 Task: Create a scrum project AvidTech. Add to scrum project AvidTech a team member softage.3@softage.net and assign as Project Lead. Add to scrum project AvidTech a team member softage.4@softage.net
Action: Mouse moved to (177, 44)
Screenshot: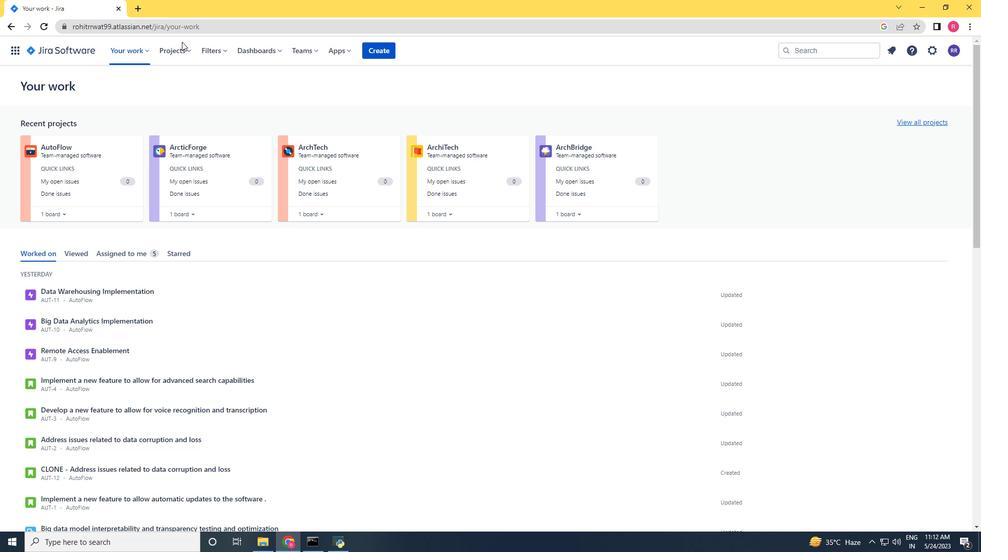 
Action: Mouse pressed left at (177, 44)
Screenshot: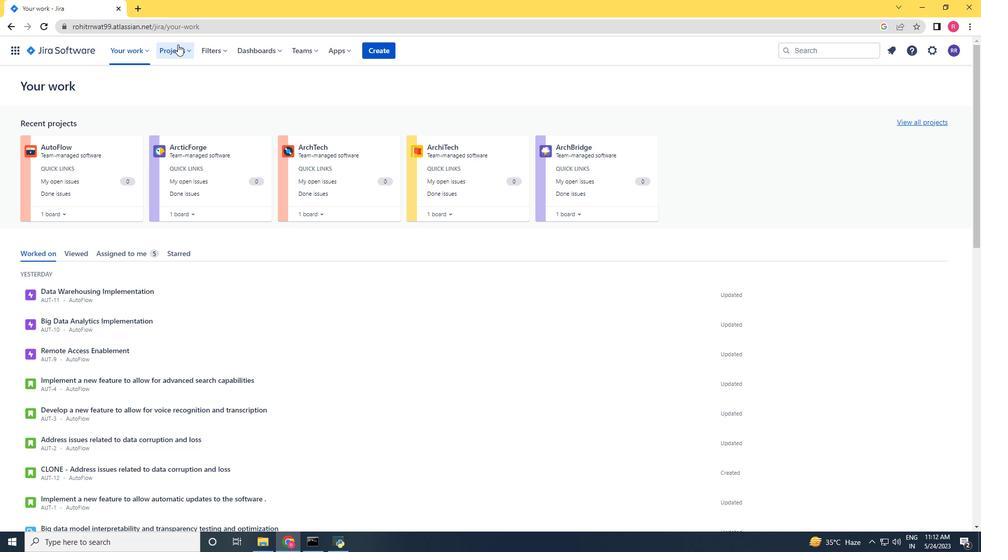 
Action: Mouse moved to (193, 260)
Screenshot: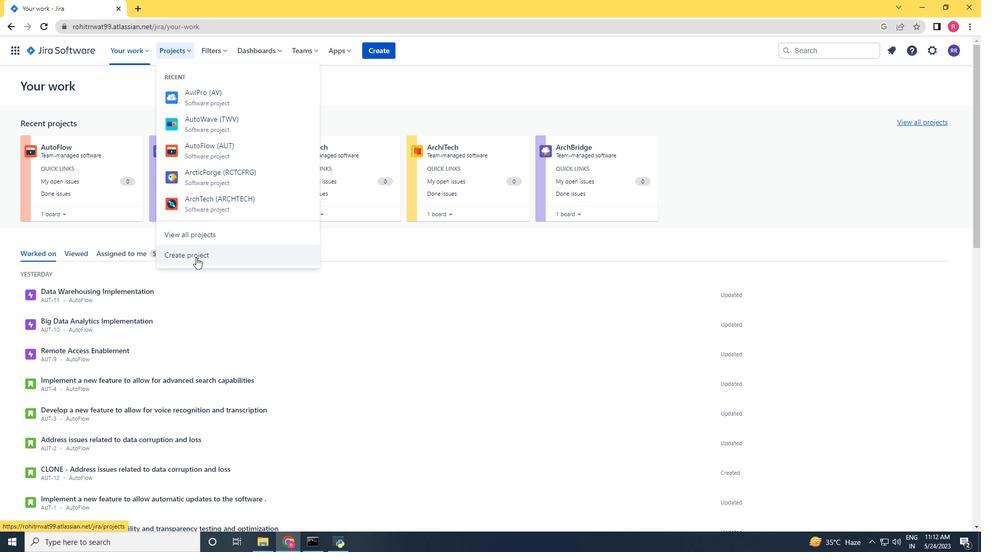 
Action: Mouse pressed left at (193, 260)
Screenshot: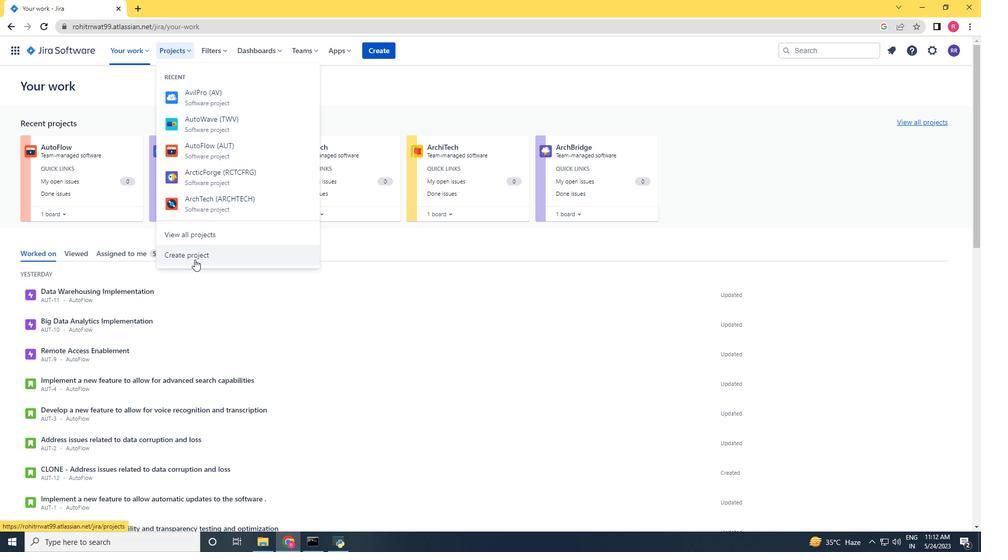 
Action: Mouse moved to (451, 260)
Screenshot: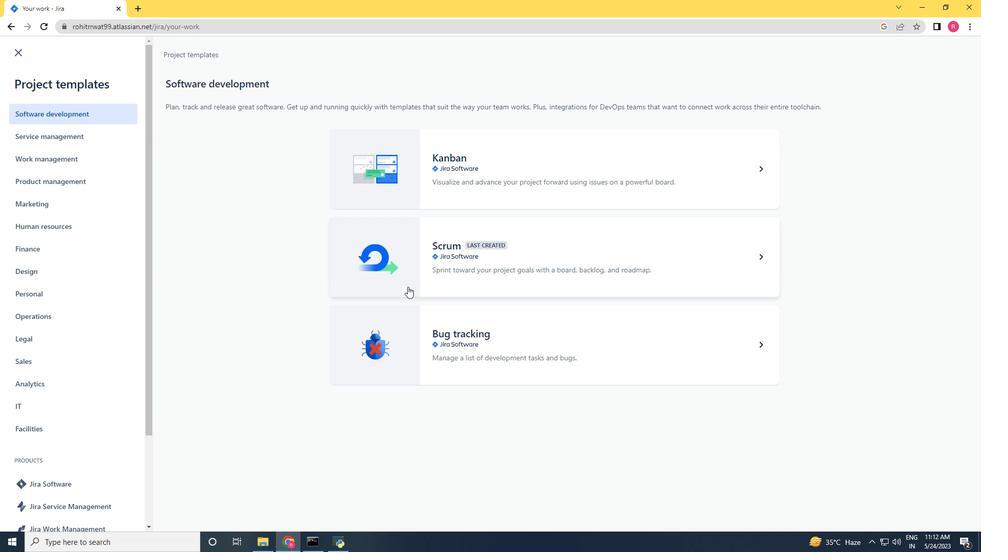 
Action: Mouse pressed left at (451, 260)
Screenshot: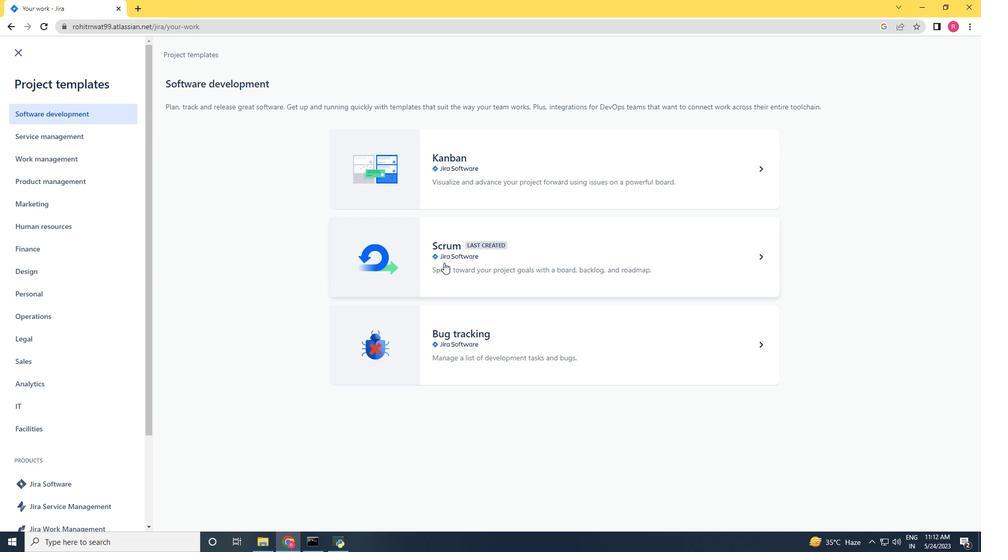
Action: Mouse moved to (492, 296)
Screenshot: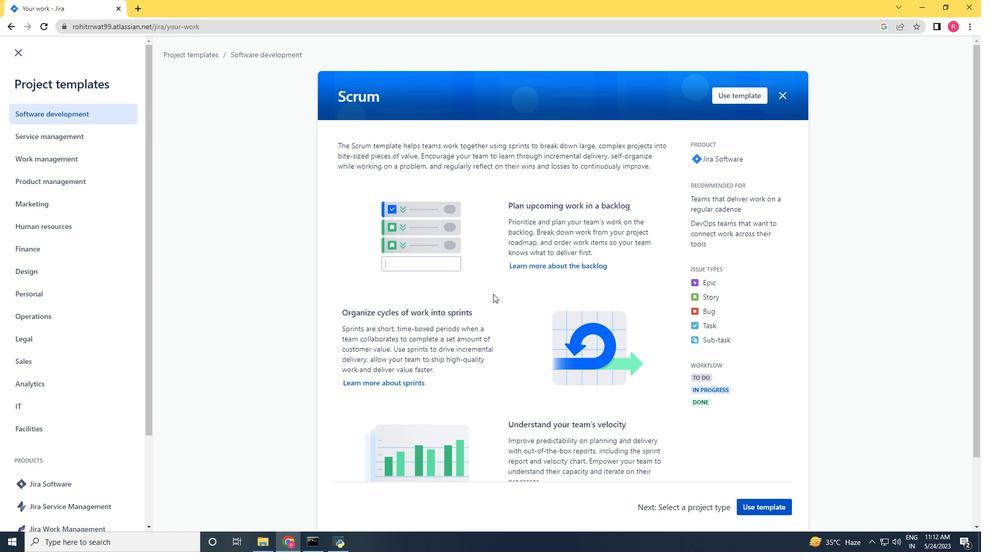 
Action: Mouse scrolled (492, 296) with delta (0, 0)
Screenshot: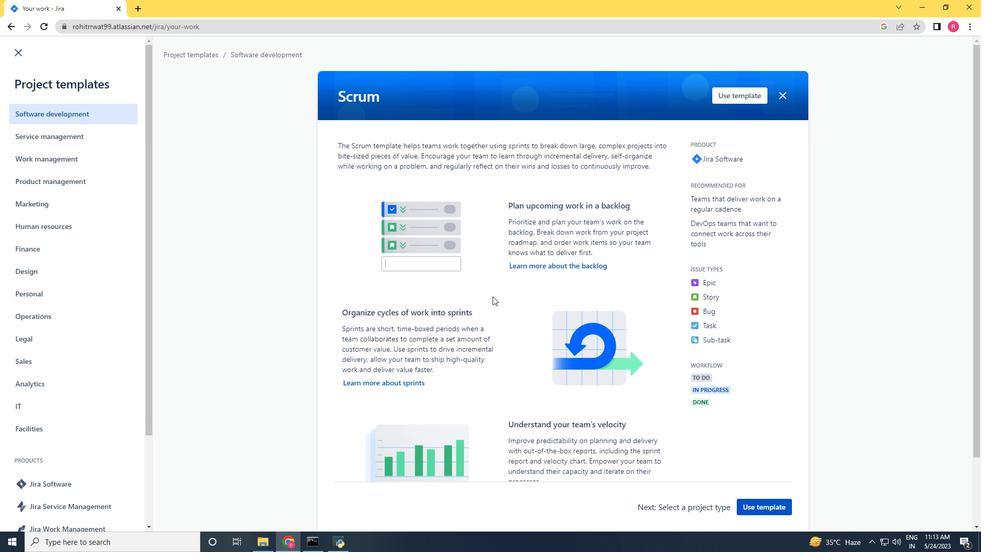 
Action: Mouse scrolled (492, 296) with delta (0, 0)
Screenshot: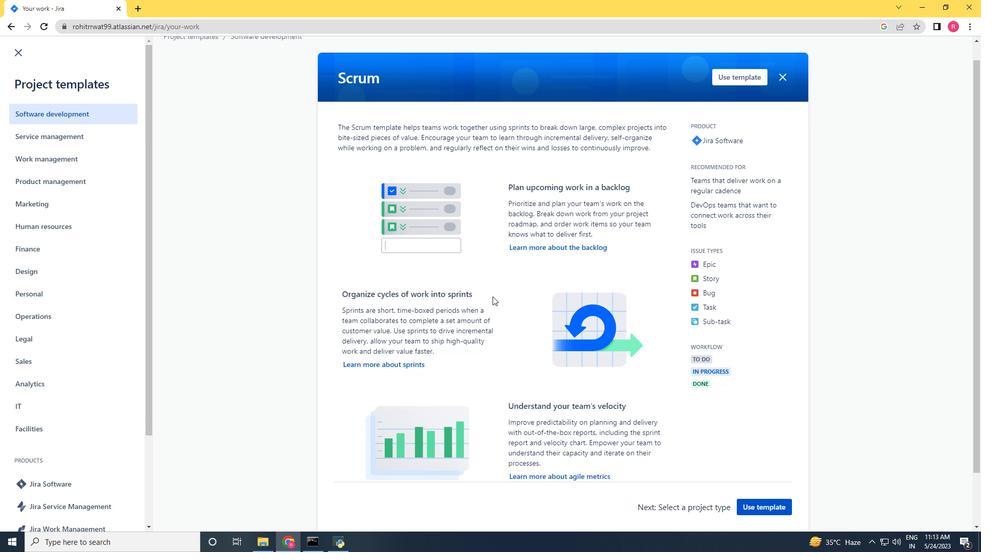 
Action: Mouse scrolled (492, 296) with delta (0, 0)
Screenshot: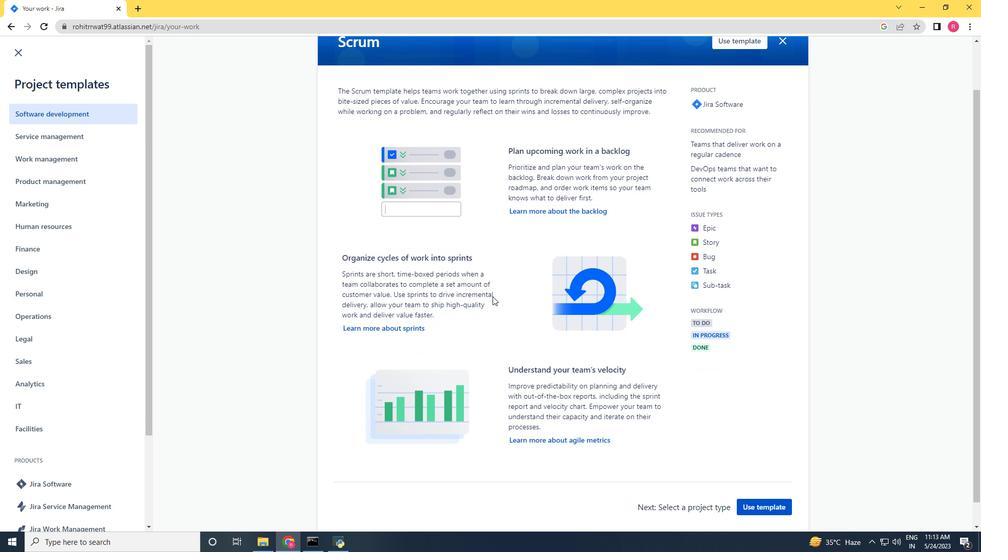 
Action: Mouse moved to (492, 296)
Screenshot: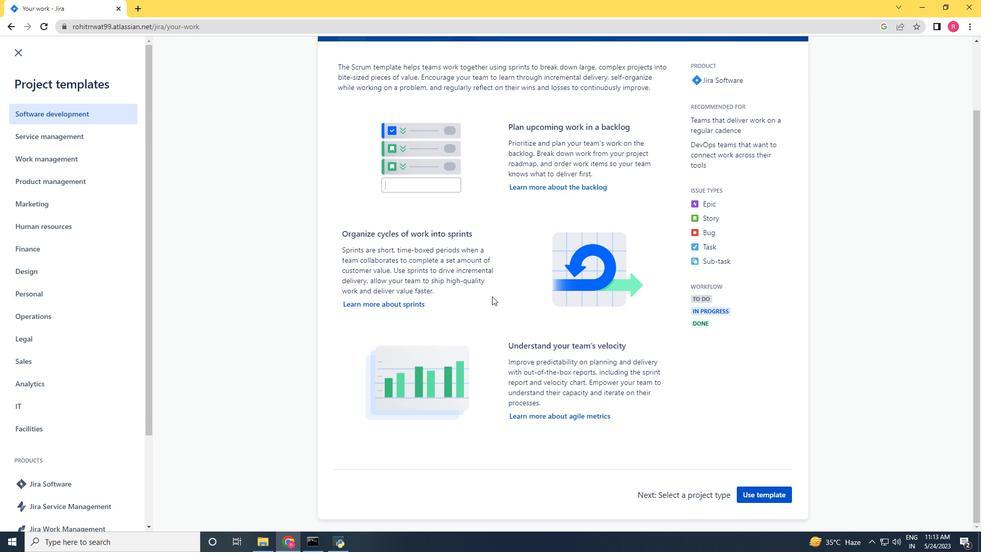 
Action: Mouse scrolled (492, 296) with delta (0, 0)
Screenshot: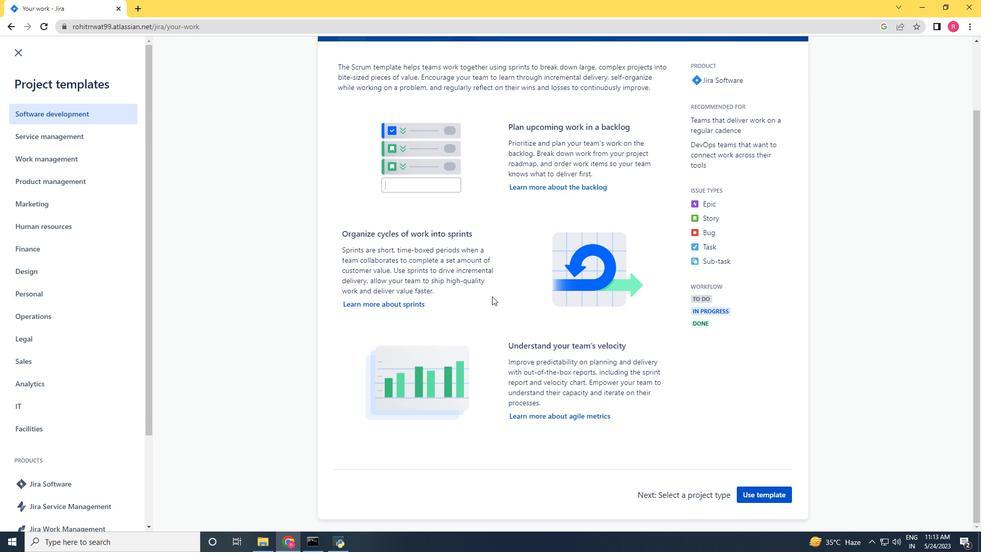 
Action: Mouse scrolled (492, 296) with delta (0, 0)
Screenshot: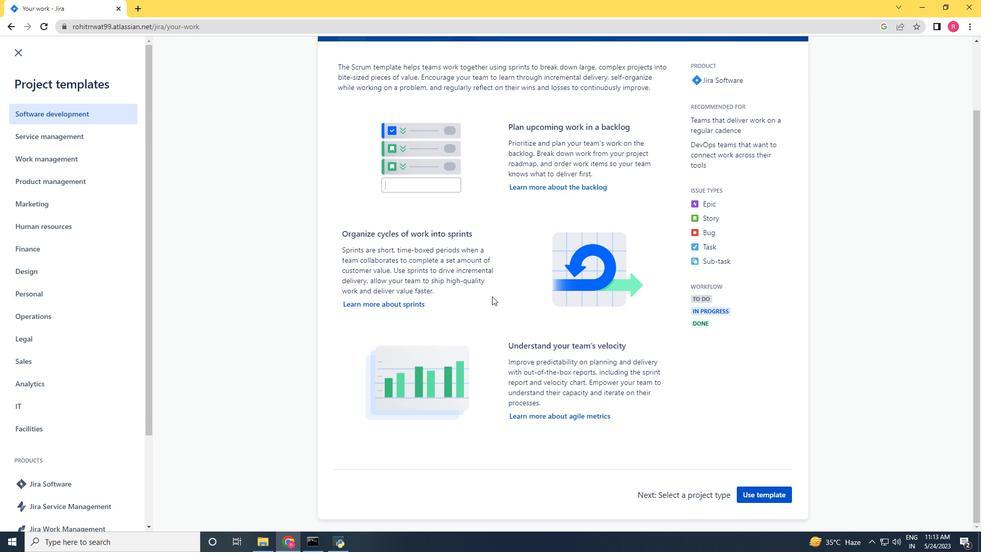 
Action: Mouse scrolled (492, 296) with delta (0, 0)
Screenshot: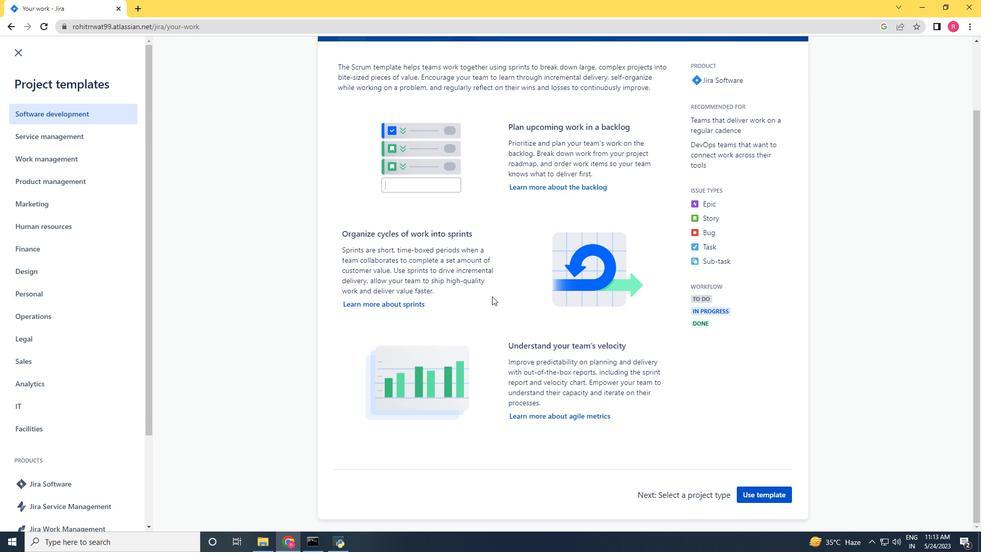 
Action: Mouse moved to (780, 497)
Screenshot: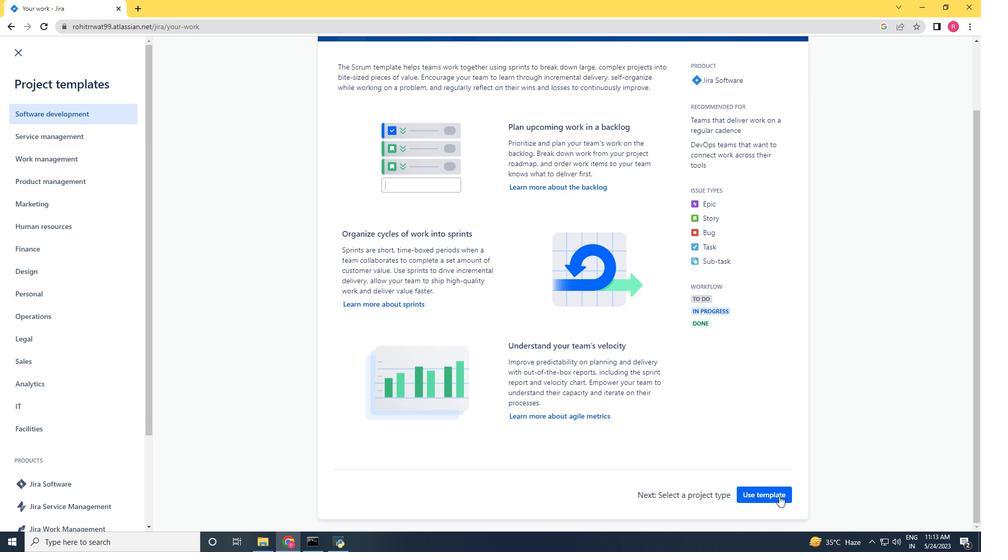 
Action: Mouse pressed left at (780, 497)
Screenshot: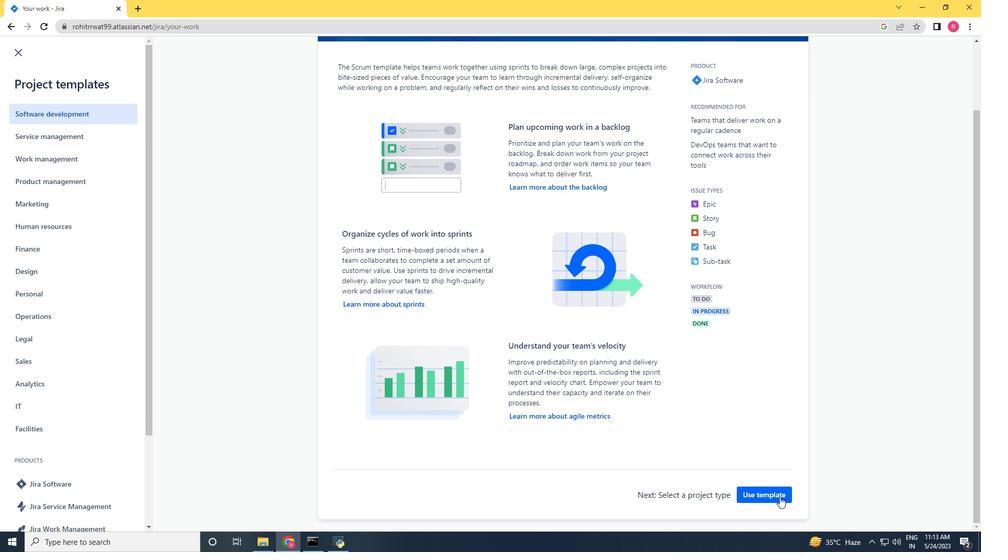 
Action: Mouse moved to (394, 504)
Screenshot: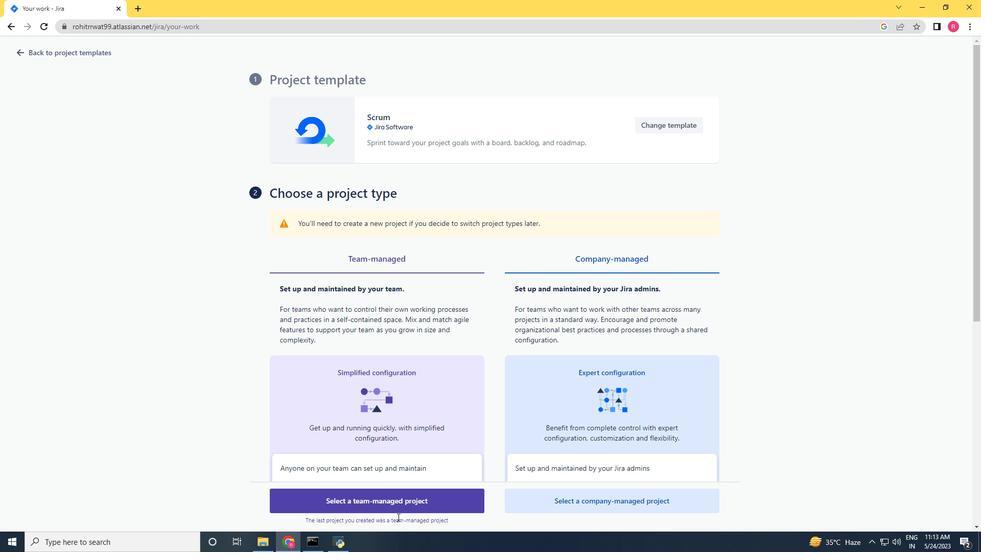 
Action: Mouse pressed left at (394, 504)
Screenshot: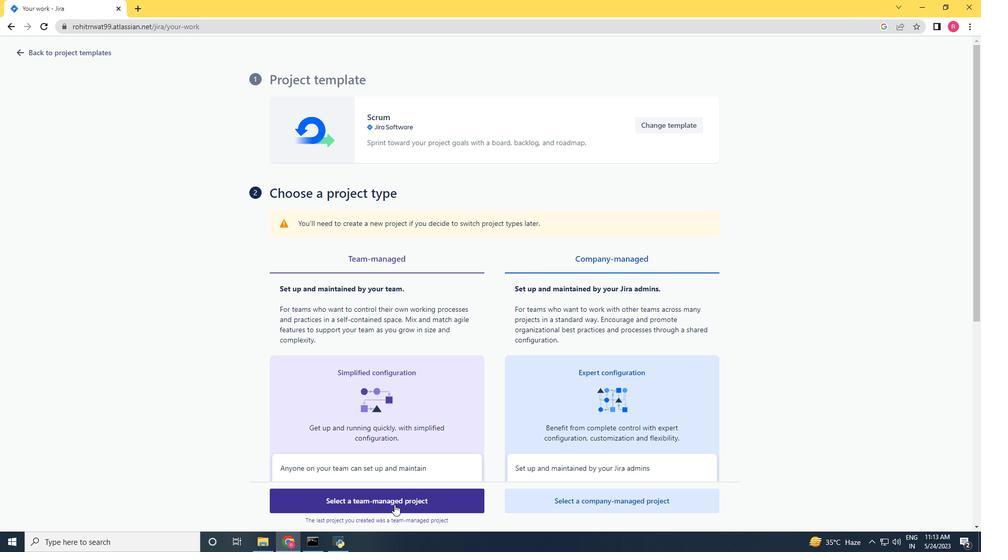 
Action: Mouse moved to (342, 242)
Screenshot: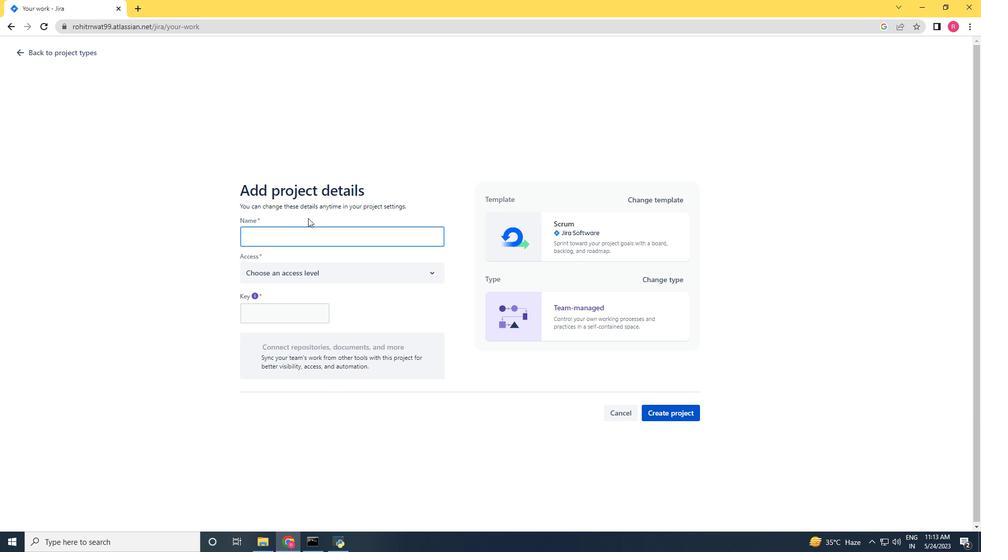 
Action: Key pressed <Key.shift><Key.shift>Avid<Key.shift>Tech
Screenshot: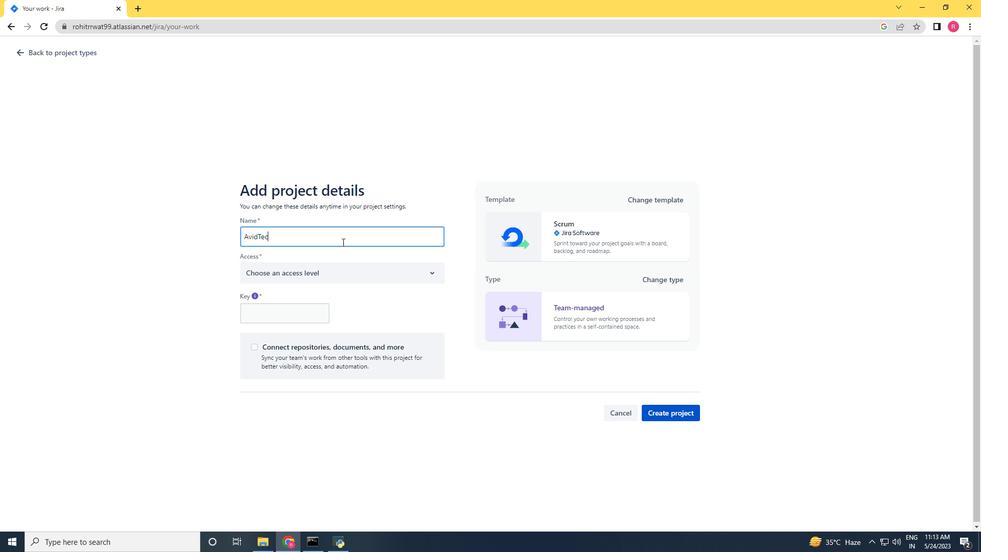 
Action: Mouse moved to (328, 277)
Screenshot: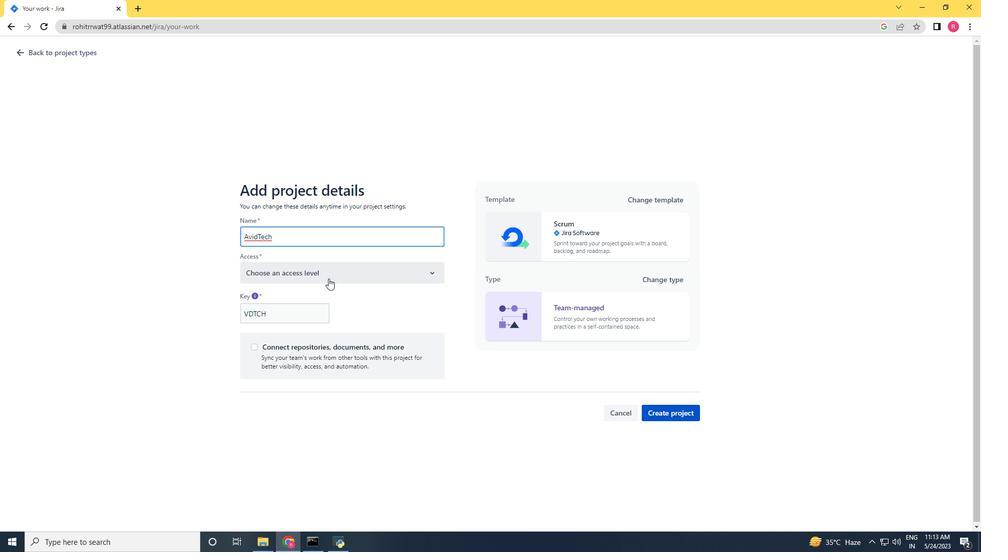 
Action: Mouse pressed left at (328, 277)
Screenshot: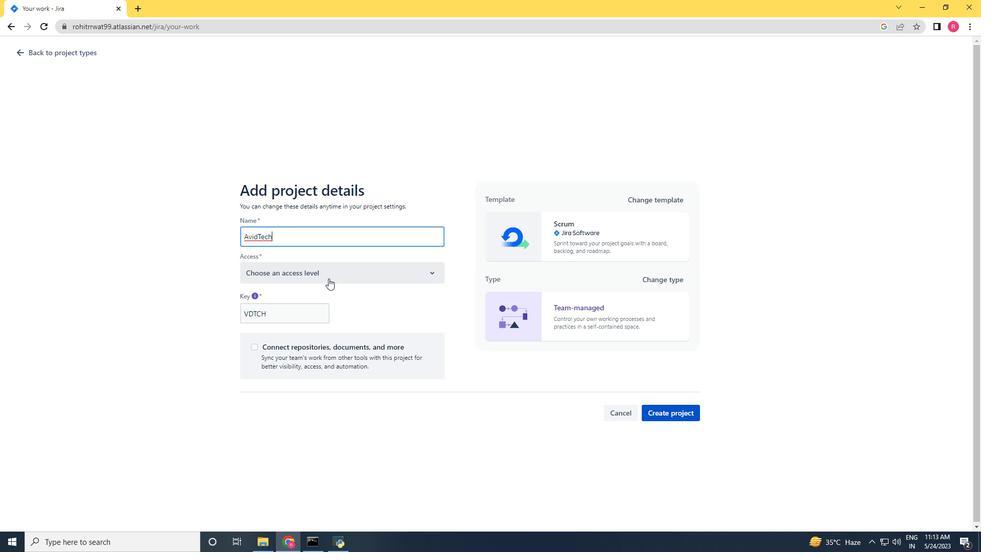 
Action: Mouse moved to (323, 302)
Screenshot: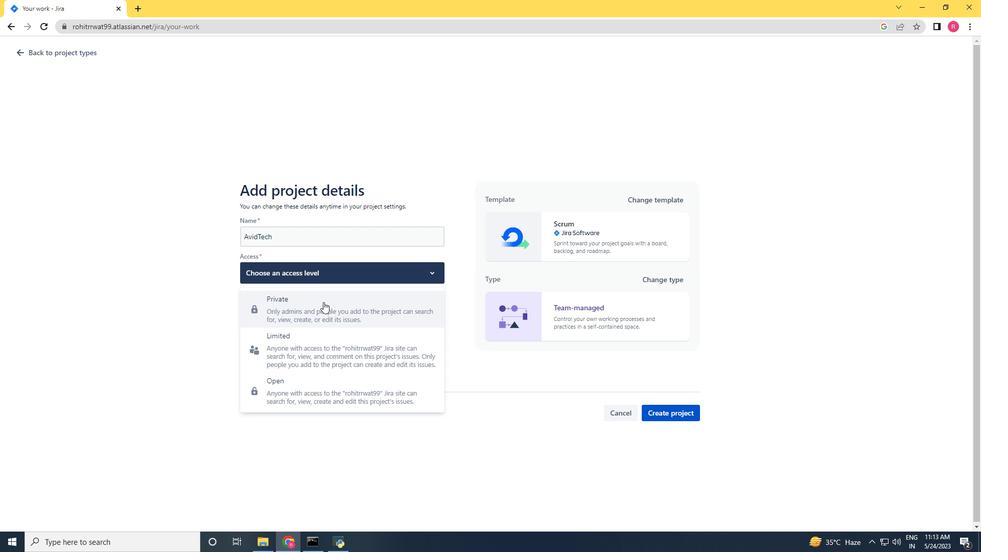 
Action: Mouse pressed left at (323, 302)
Screenshot: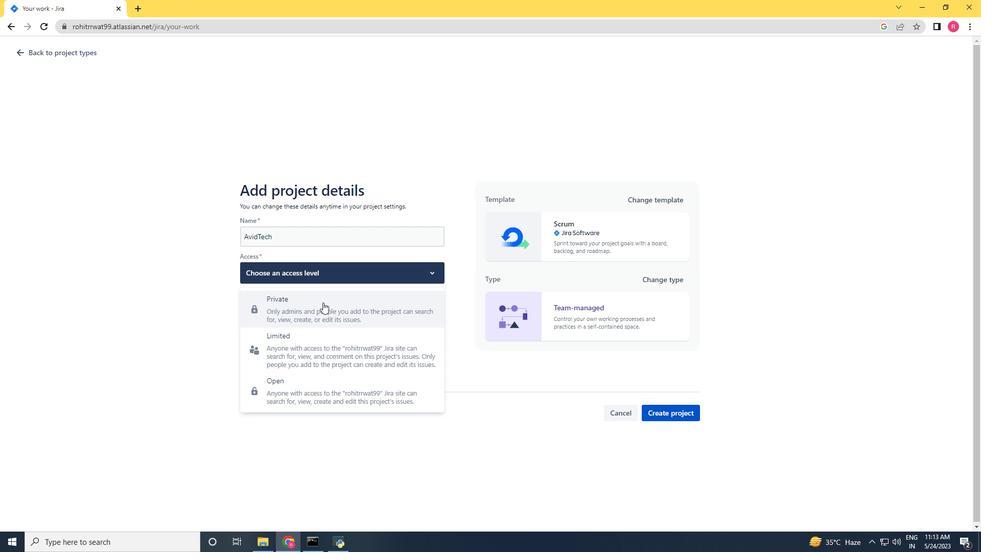
Action: Mouse moved to (651, 414)
Screenshot: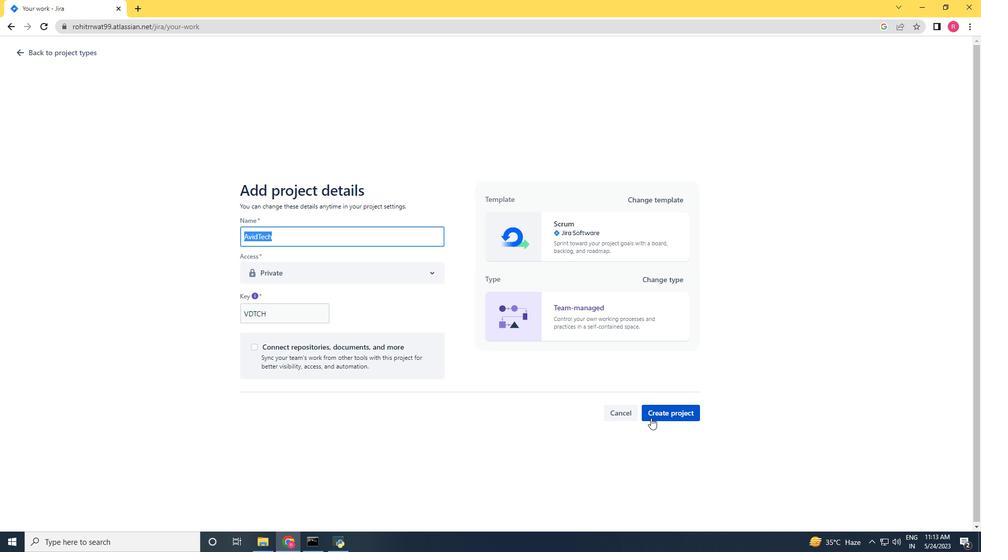 
Action: Mouse pressed left at (651, 414)
Screenshot: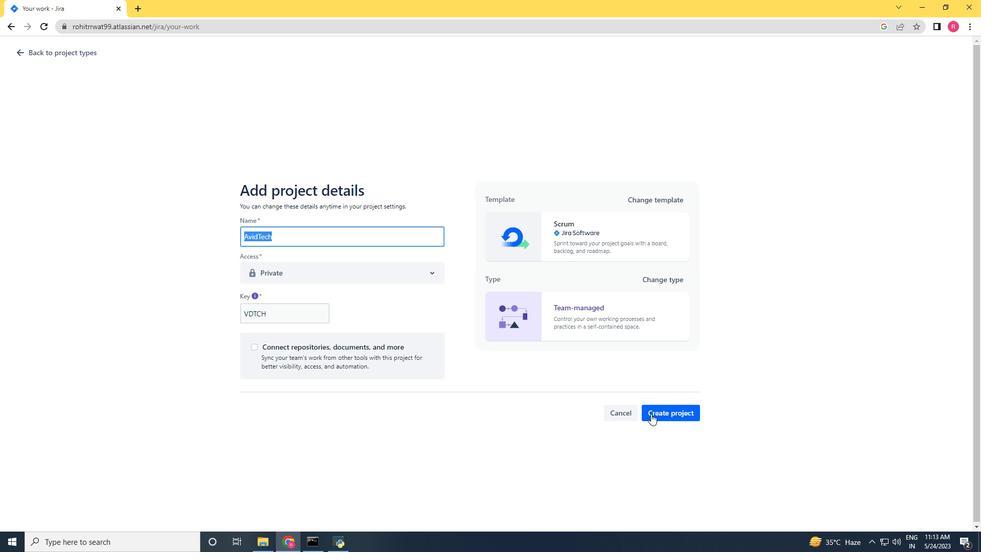 
Action: Mouse moved to (243, 139)
Screenshot: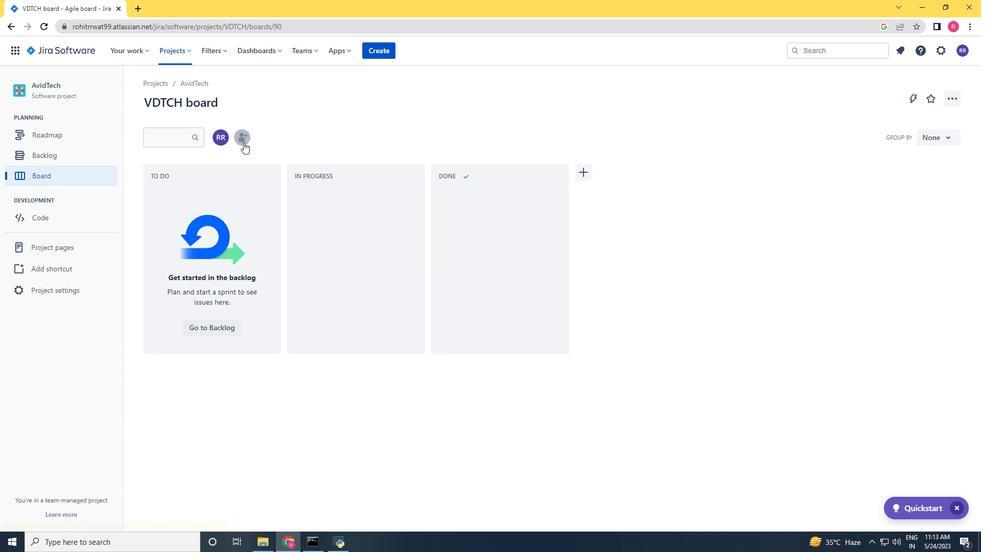 
Action: Mouse pressed left at (243, 139)
Screenshot: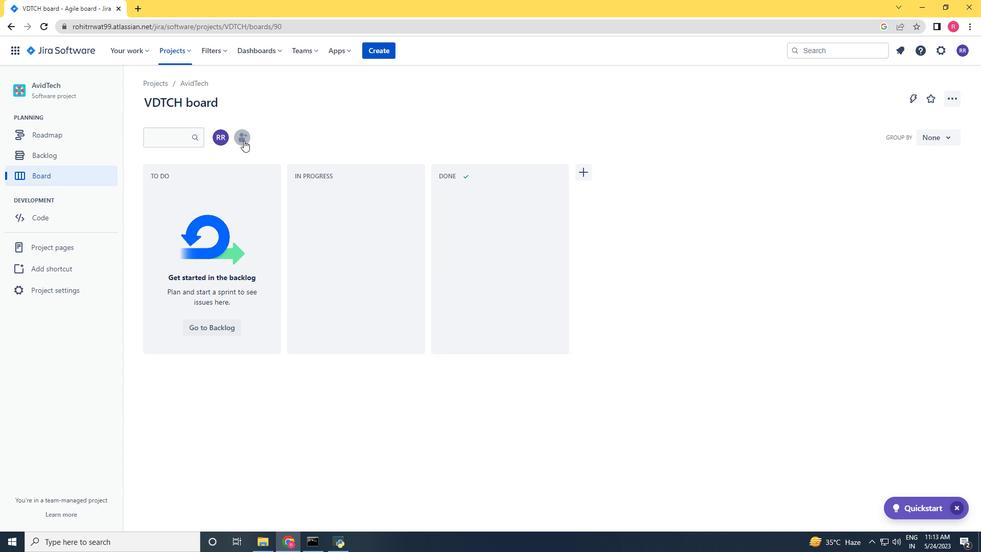 
Action: Key pressed <Key.shift>Softage.3<Key.shift>@softage.net
Screenshot: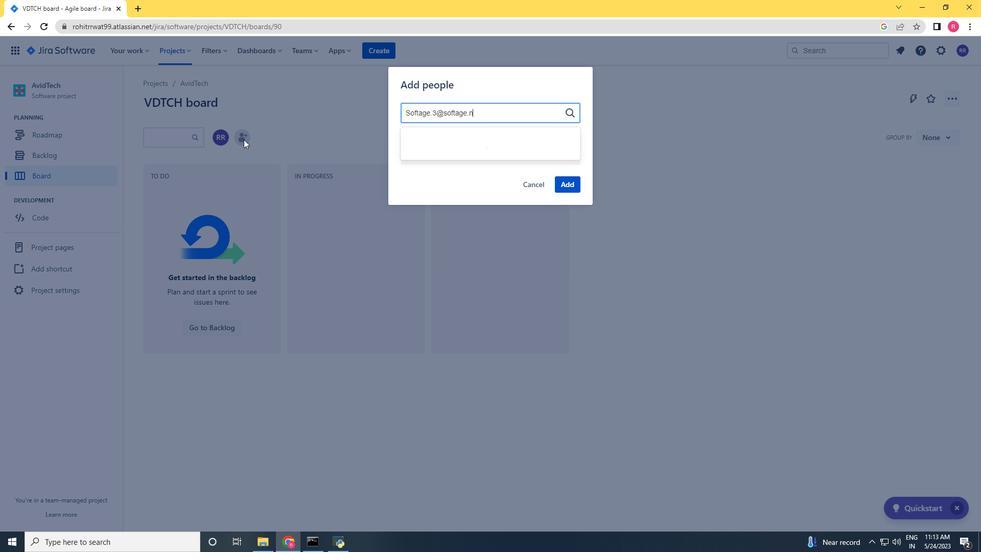
Action: Mouse moved to (449, 135)
Screenshot: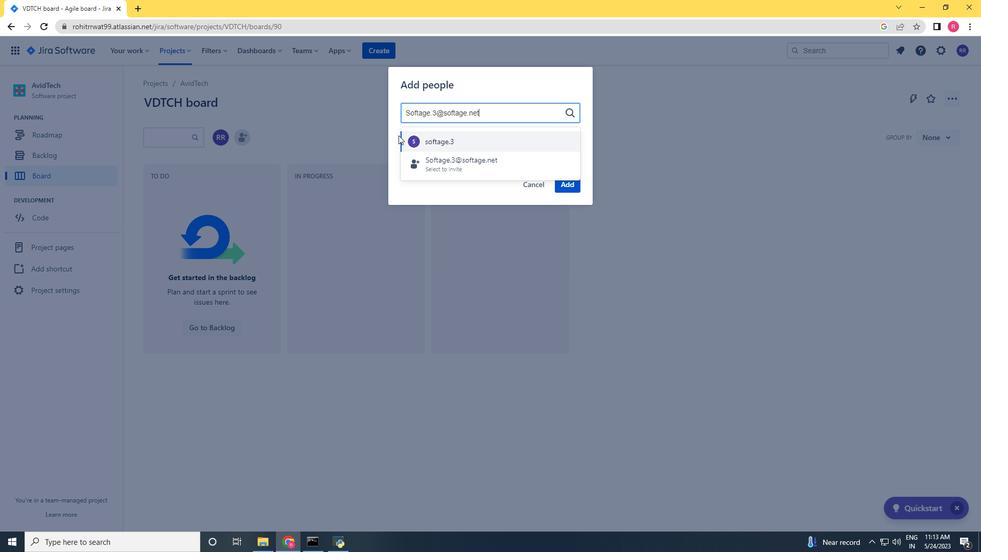 
Action: Mouse pressed left at (449, 135)
Screenshot: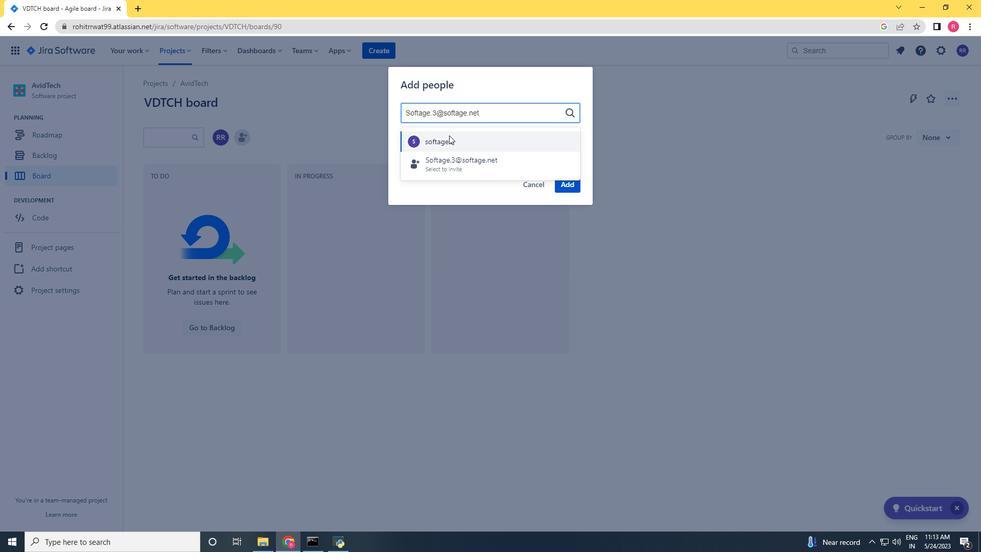 
Action: Mouse moved to (566, 186)
Screenshot: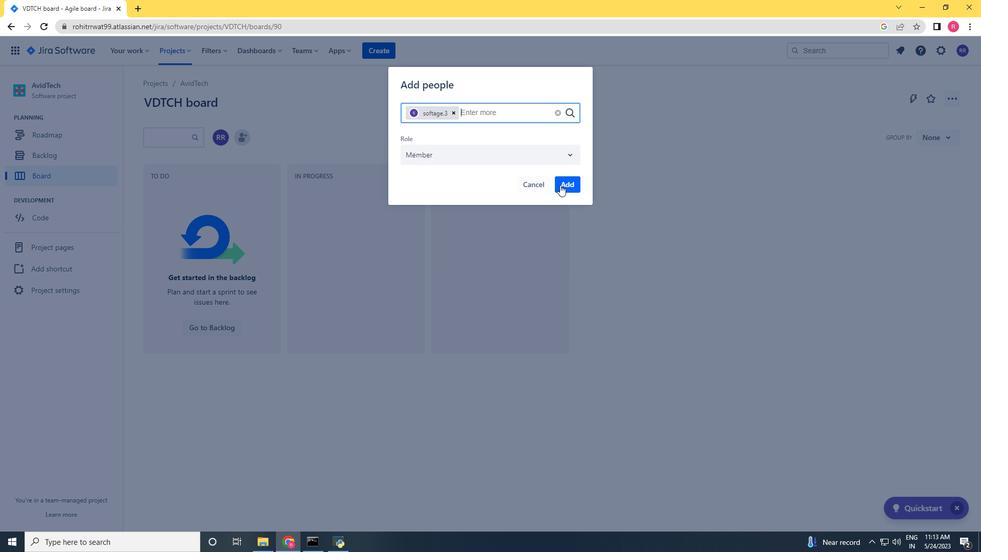 
Action: Mouse pressed left at (566, 186)
Screenshot: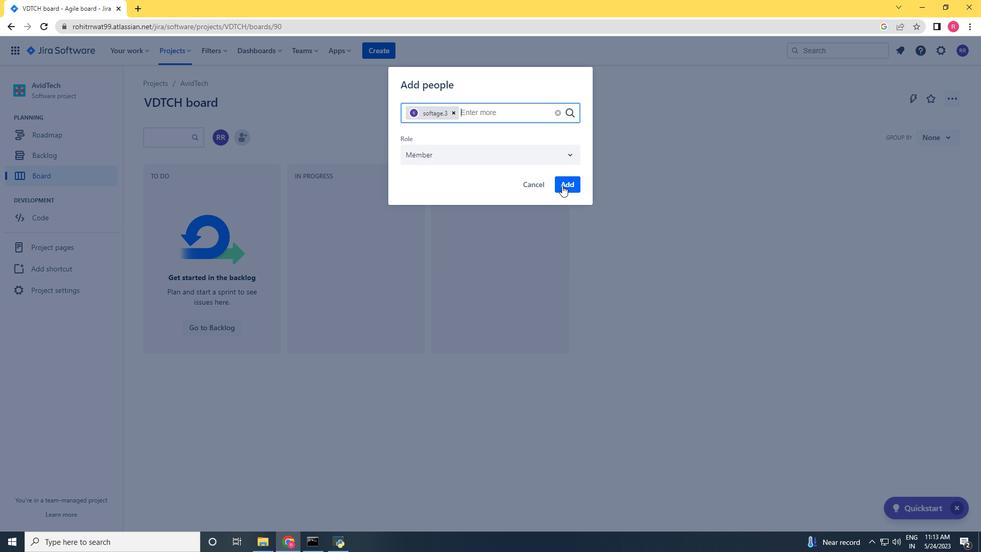 
Action: Mouse moved to (70, 293)
Screenshot: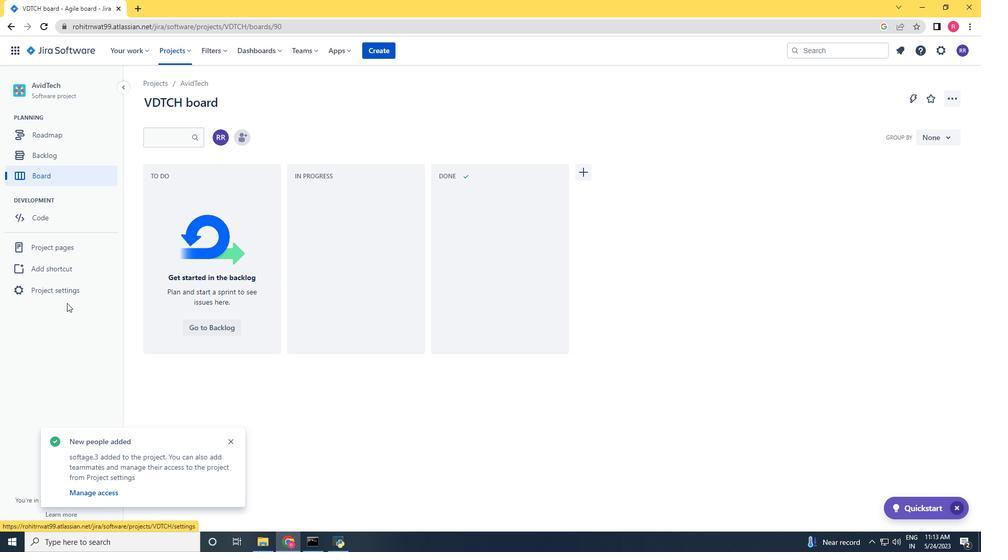 
Action: Mouse pressed left at (70, 293)
Screenshot: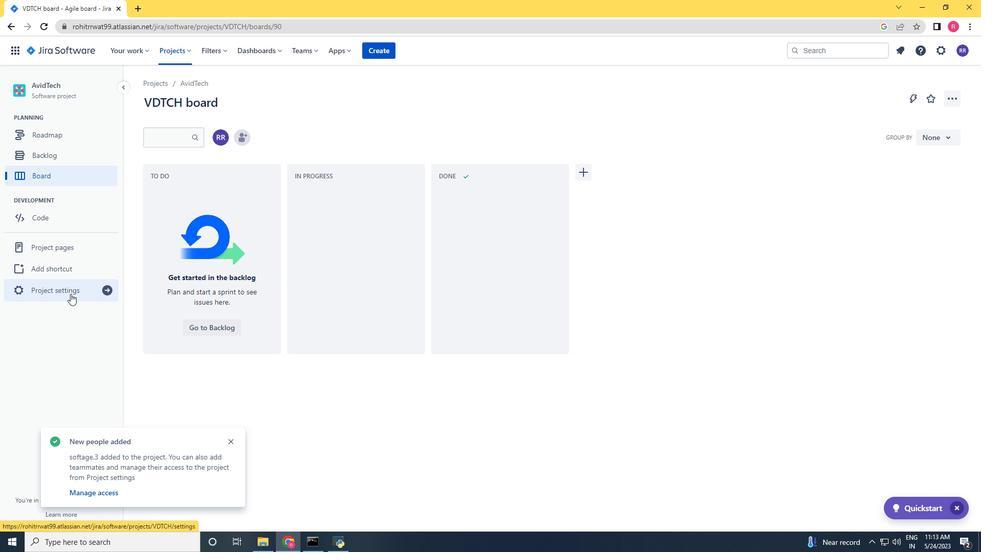 
Action: Mouse moved to (524, 364)
Screenshot: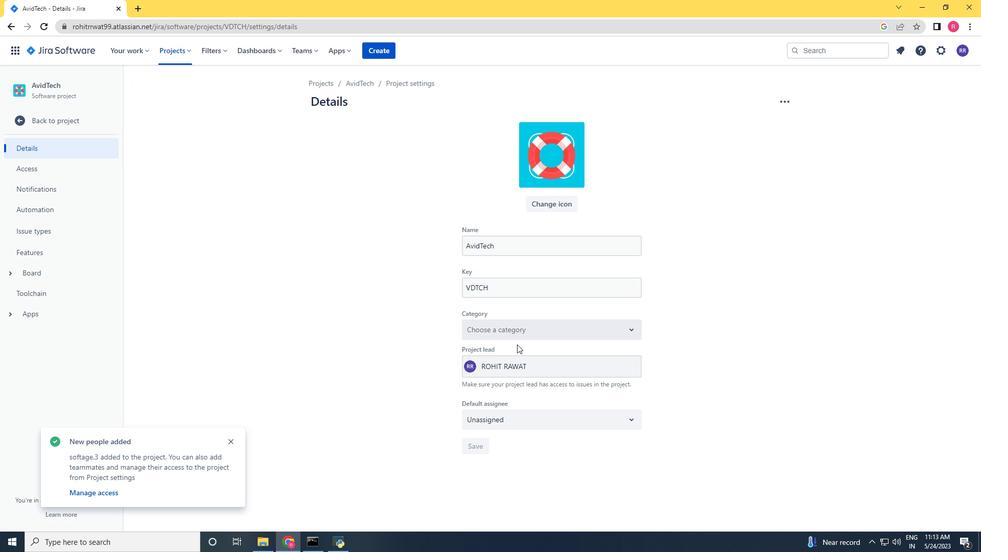 
Action: Mouse pressed left at (524, 364)
Screenshot: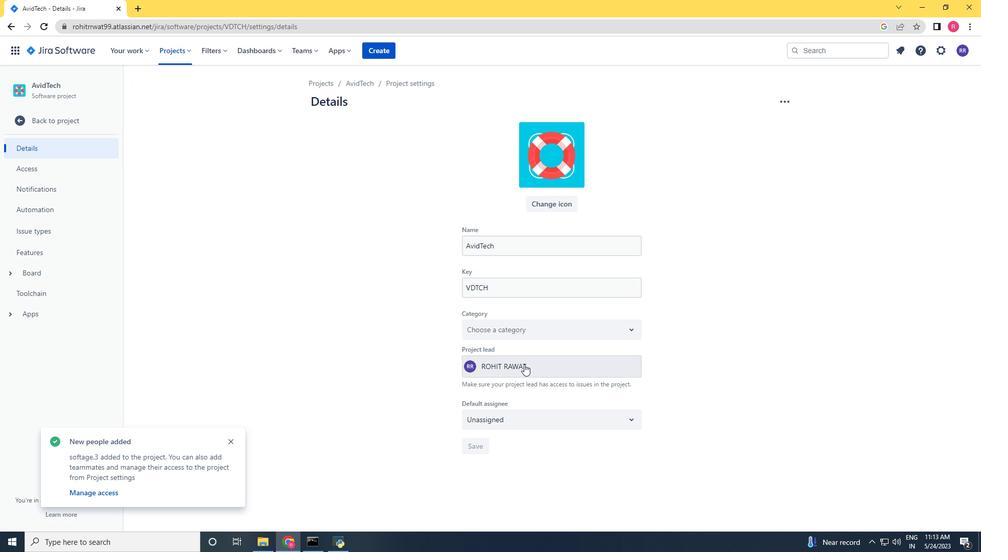 
Action: Key pressed softage.3<Key.shift>@softage.net
Screenshot: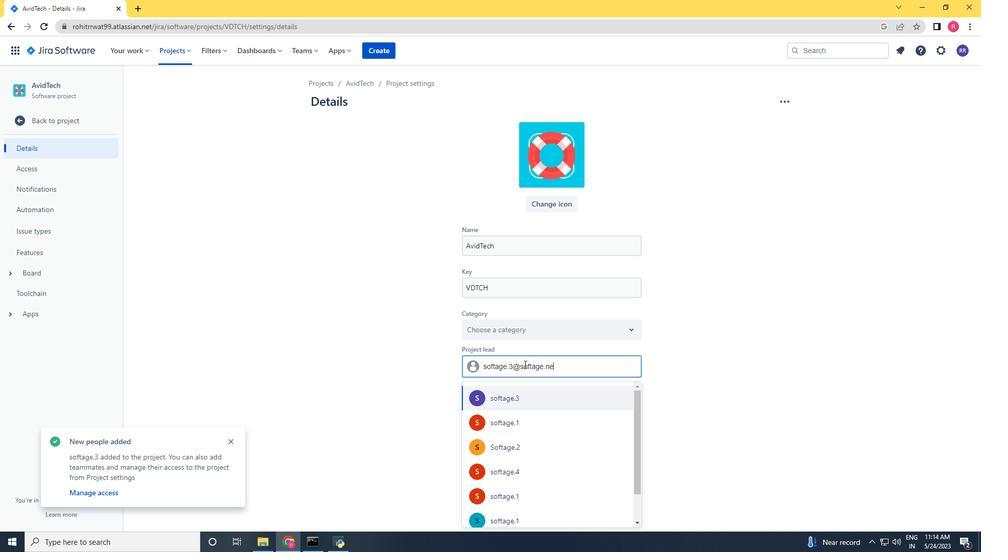 
Action: Mouse moved to (517, 404)
Screenshot: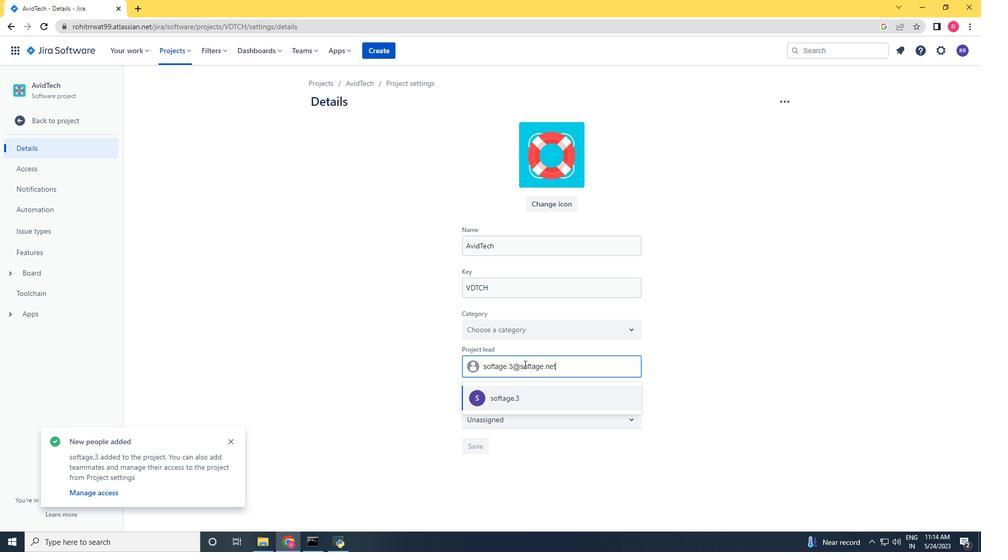 
Action: Mouse pressed left at (517, 404)
Screenshot: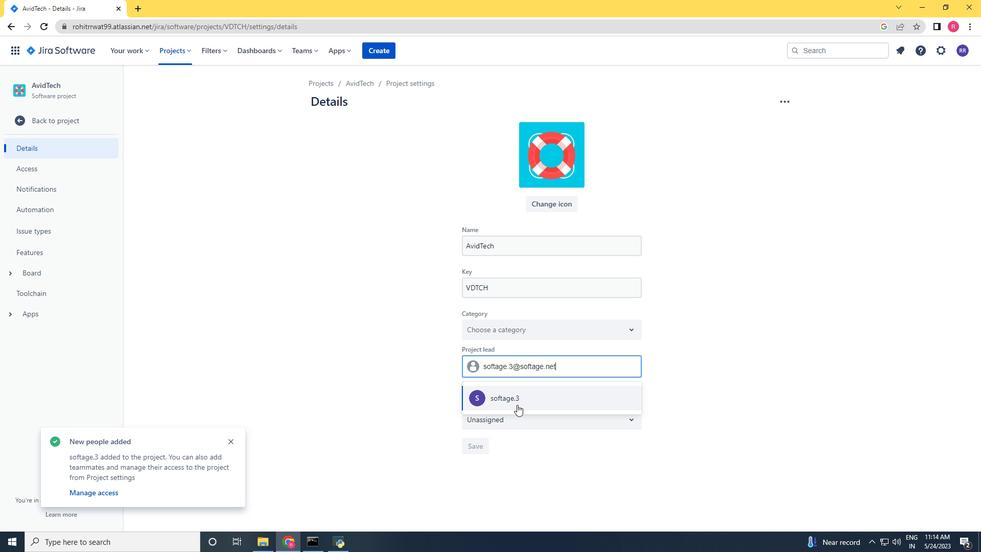 
Action: Mouse moved to (505, 415)
Screenshot: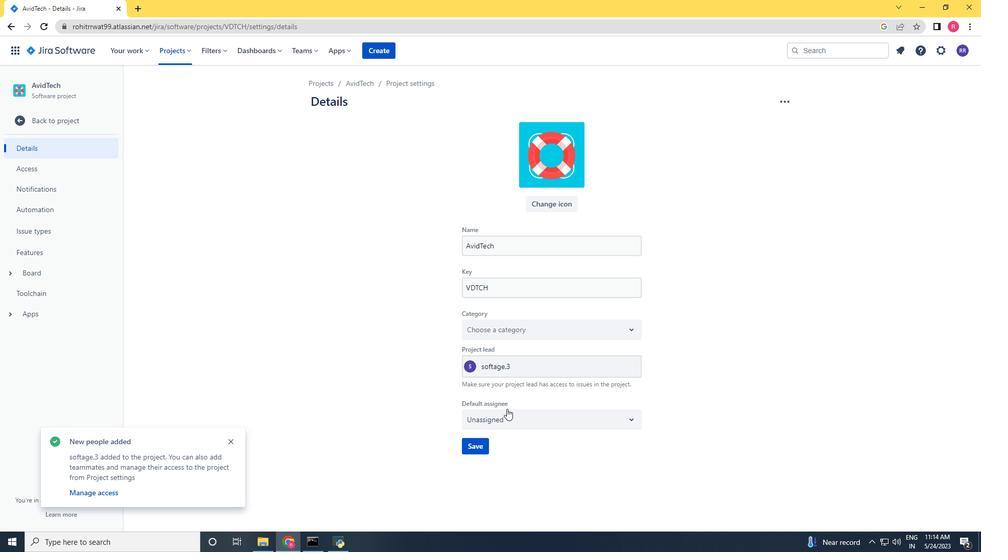 
Action: Mouse pressed left at (505, 415)
Screenshot: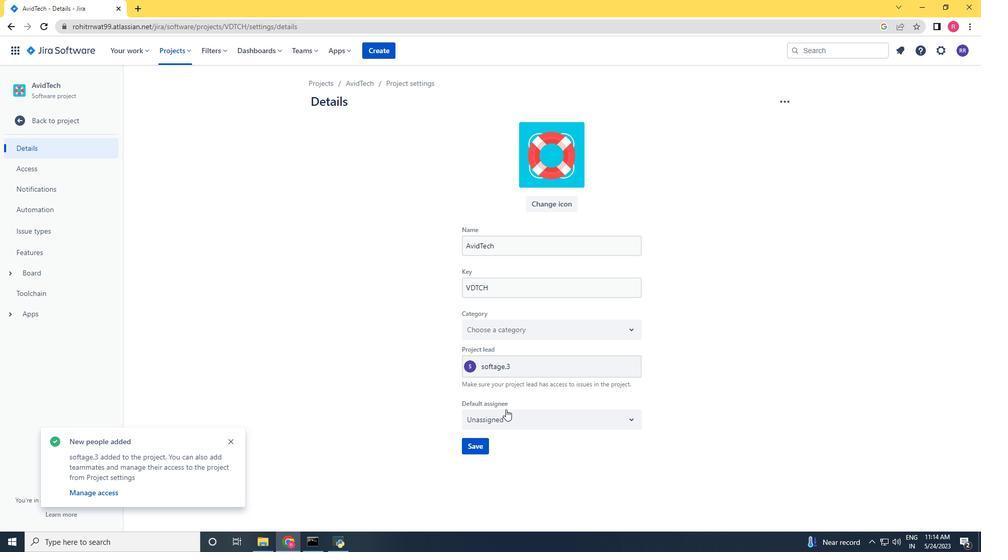 
Action: Mouse moved to (482, 442)
Screenshot: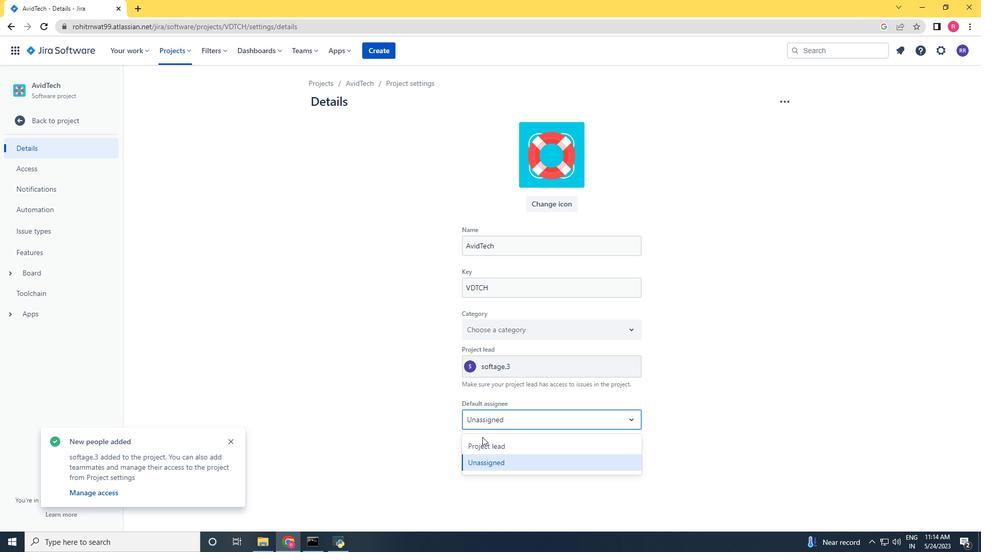 
Action: Mouse pressed left at (482, 442)
Screenshot: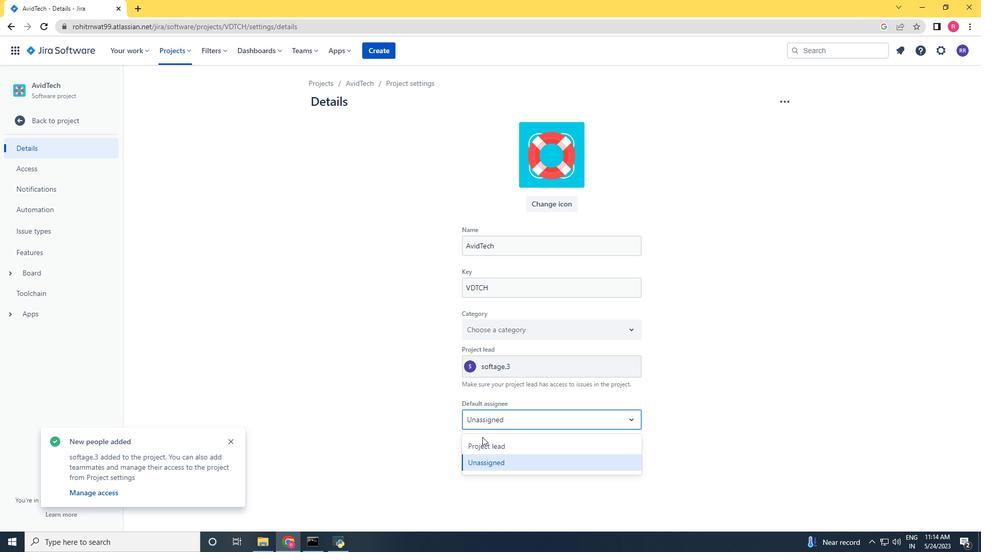 
Action: Mouse moved to (481, 444)
Screenshot: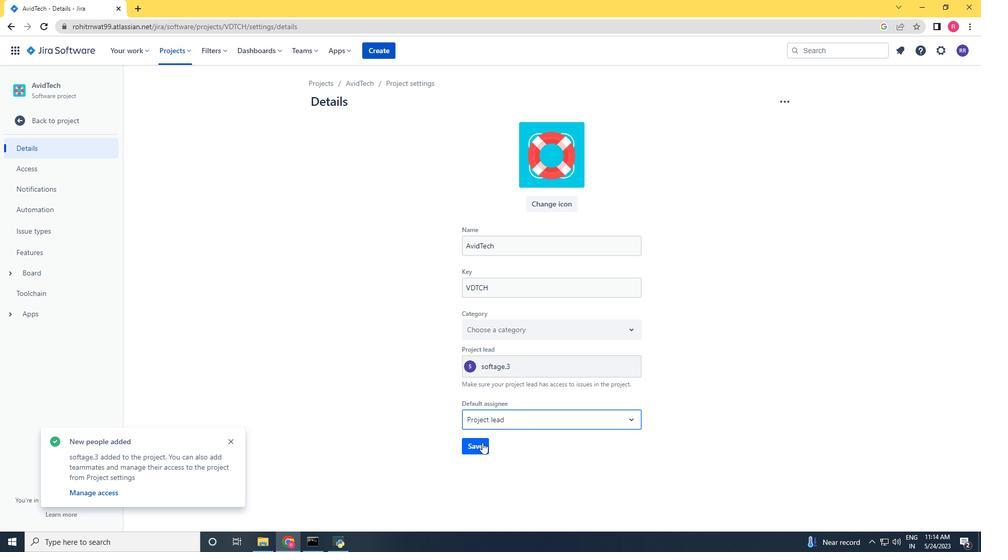 
Action: Mouse pressed left at (481, 444)
Screenshot: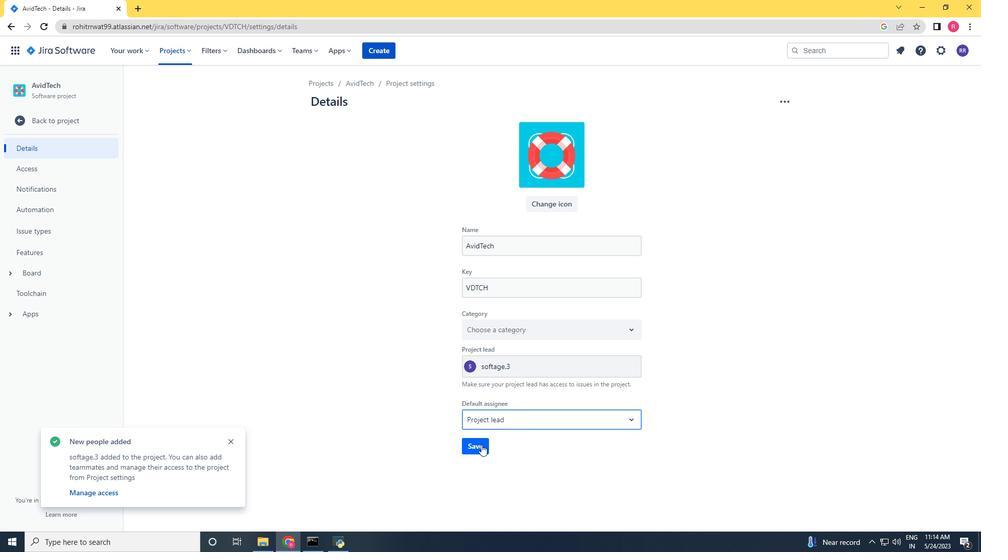 
Action: Mouse moved to (67, 122)
Screenshot: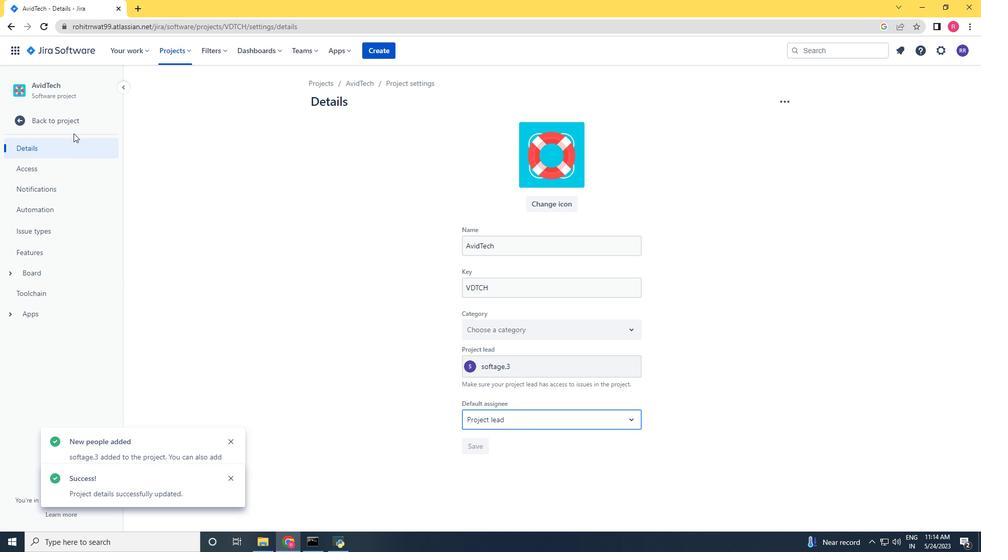 
Action: Mouse pressed left at (67, 122)
Screenshot: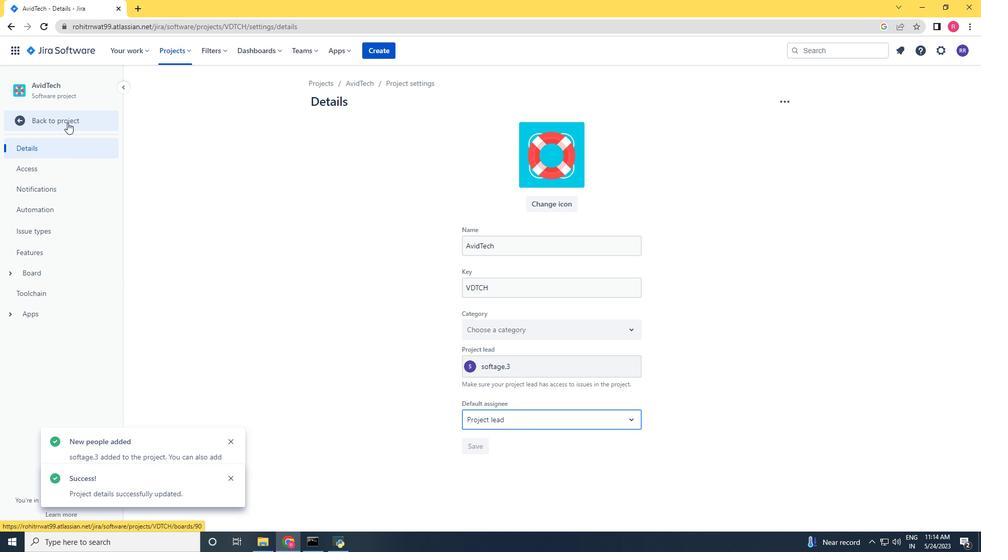
Action: Mouse moved to (242, 134)
Screenshot: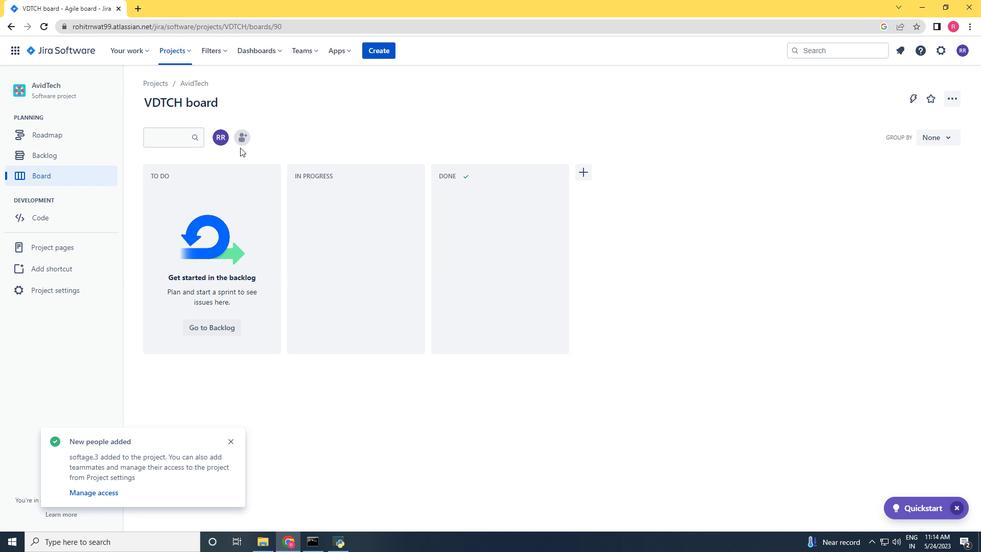 
Action: Mouse pressed left at (242, 134)
Screenshot: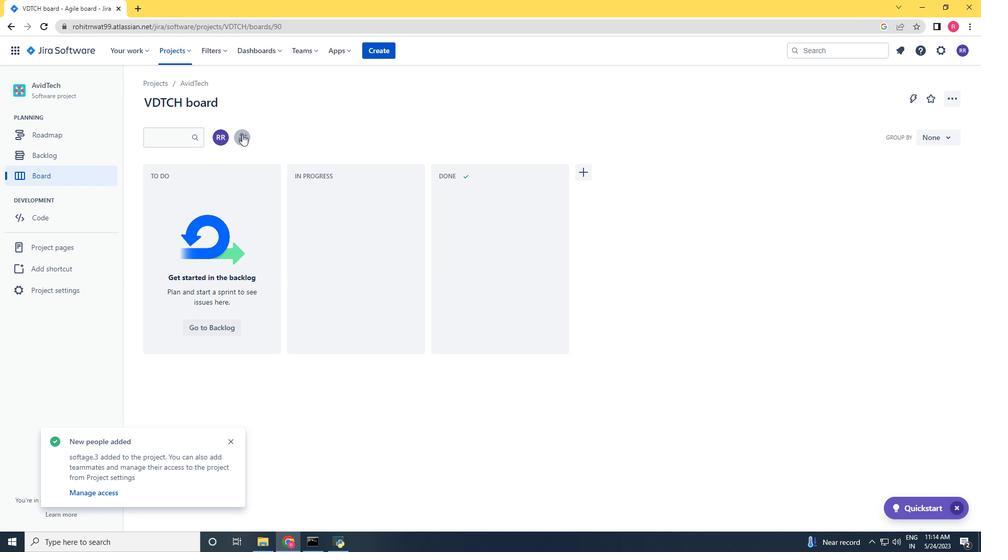 
Action: Key pressed softage.4<Key.shift>@softage.net
Screenshot: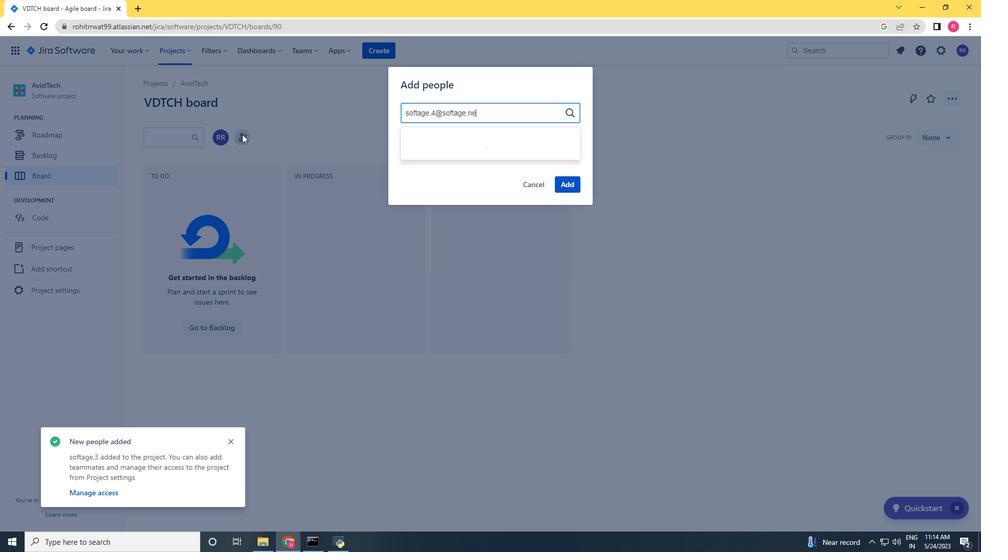 
Action: Mouse moved to (434, 140)
Screenshot: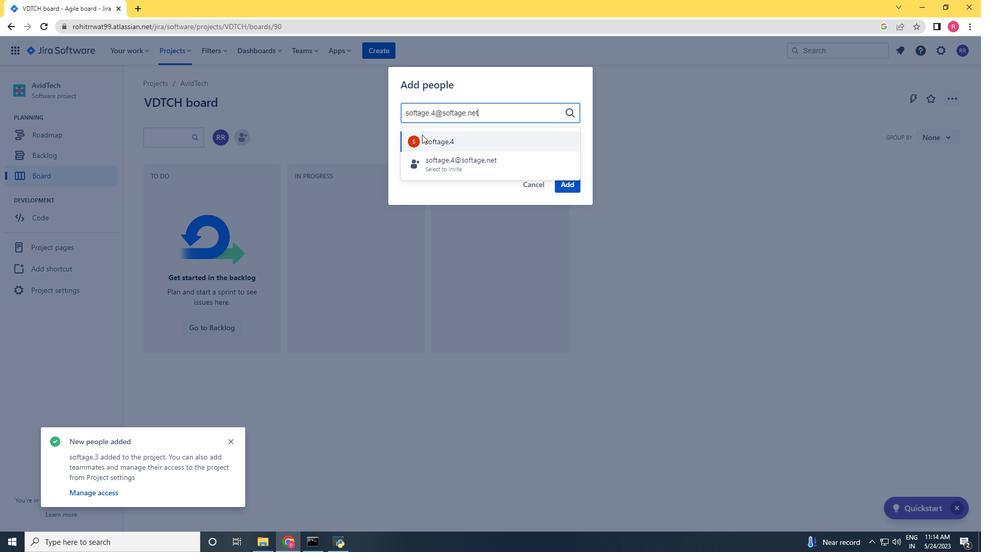 
Action: Mouse pressed left at (434, 140)
Screenshot: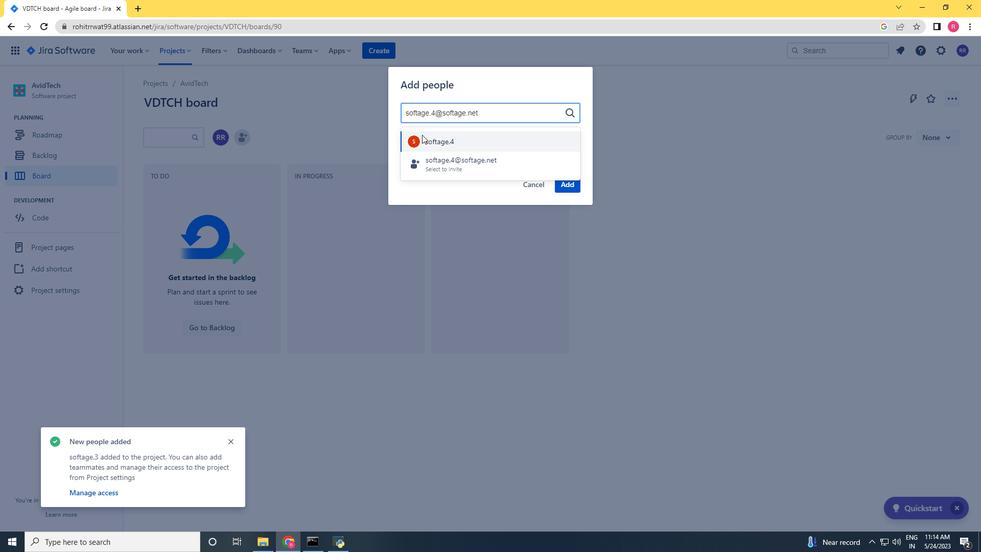 
Action: Mouse moved to (562, 189)
Screenshot: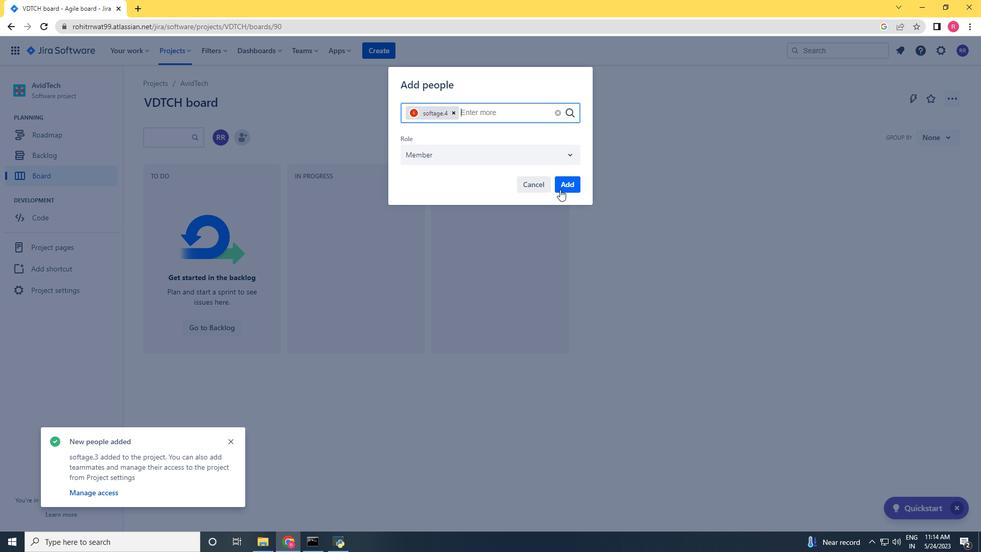 
Action: Mouse pressed left at (562, 189)
Screenshot: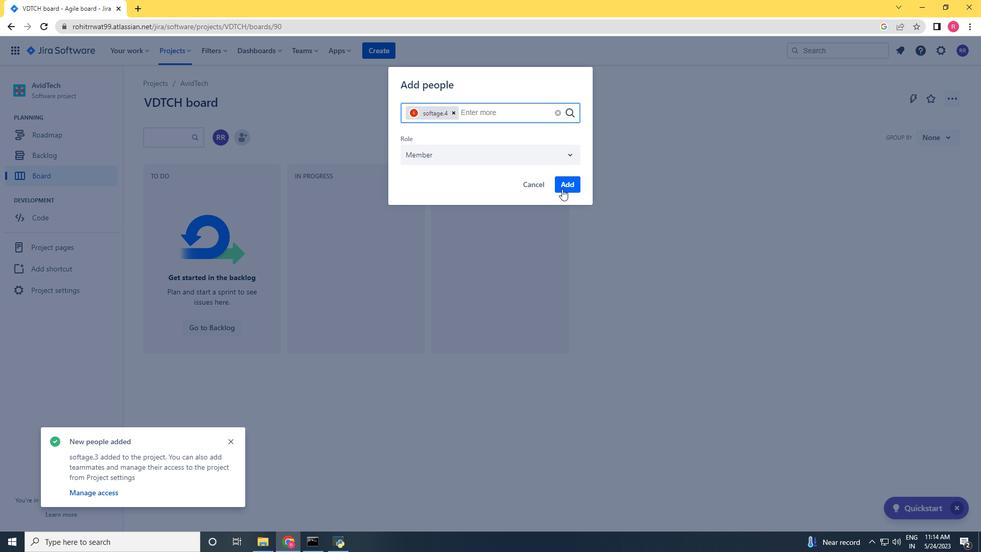 
Action: Mouse moved to (197, 241)
Screenshot: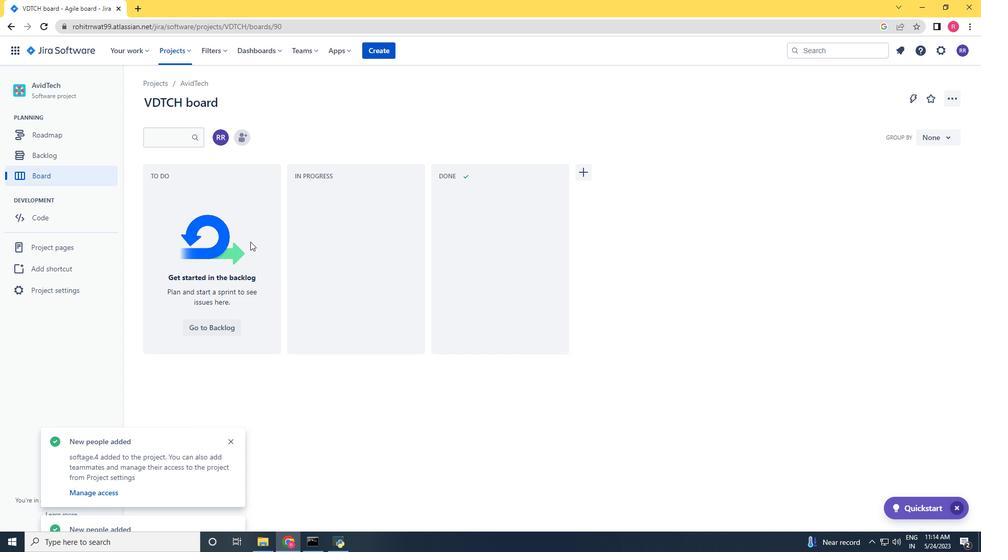 
